 Task: Assign in the project AgileRelay the issue 'Develop a new tool for automated testing of web application functional correctness and performance under stress conditions' to the sprint 'Knowledge Transfer Sprint'. Assign in the project AgileRelay the issue 'Upgrade the error recovery and fault tolerance features of a web application to improve system stability and availability' to the sprint 'Knowledge Transfer Sprint'. Assign in the project AgileRelay the issue 'Create a new online platform for online cooking courses with advanced recipe sharing and cooking techniques features' to the sprint 'Knowledge Transfer Sprint'. Assign in the project AgileRelay the issue 'Implement a new cloud-based learning management system for a school or university with advanced course content management and student tracking features' to the sprint 'Knowledge Transfer Sprint'
Action: Mouse moved to (227, 56)
Screenshot: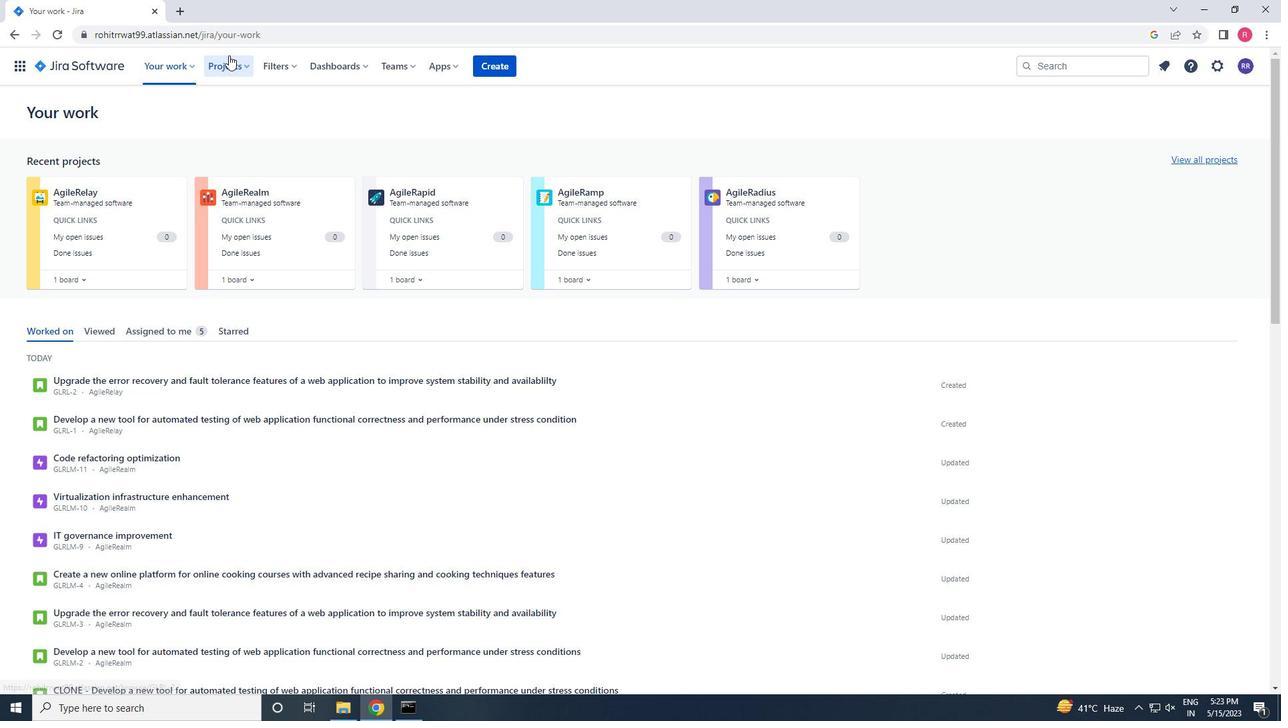 
Action: Mouse pressed left at (227, 56)
Screenshot: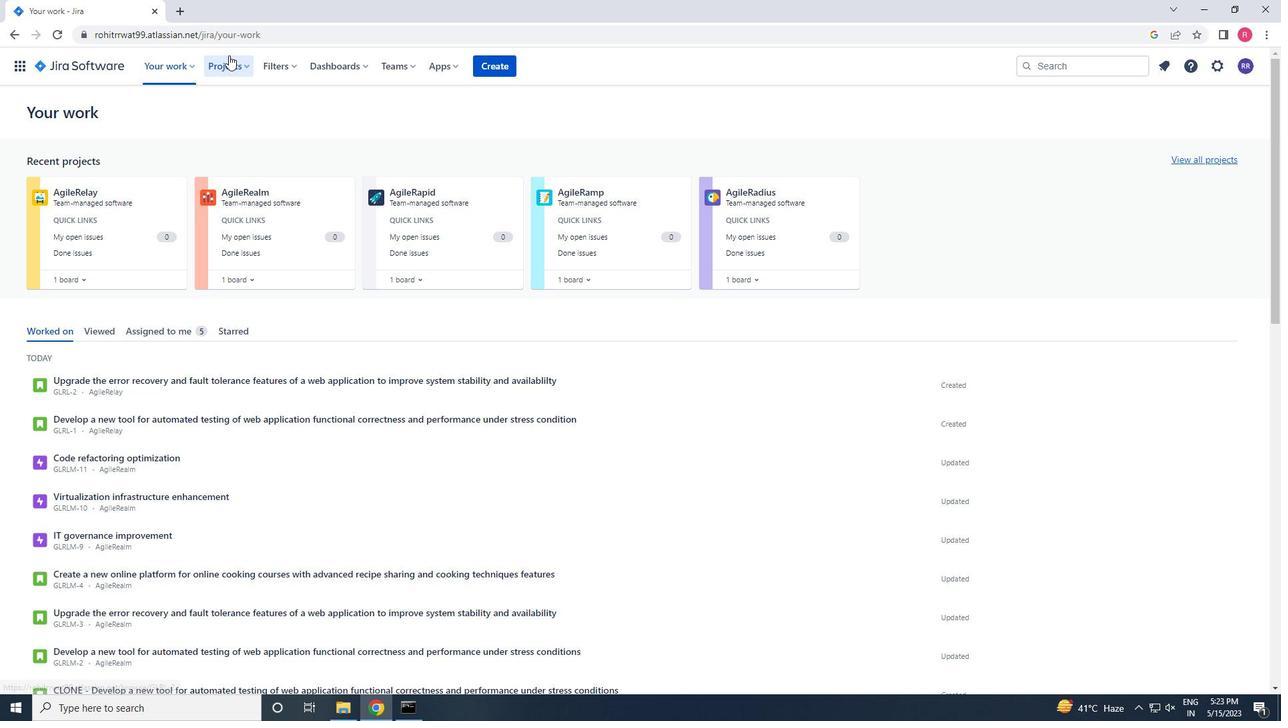 
Action: Mouse moved to (251, 122)
Screenshot: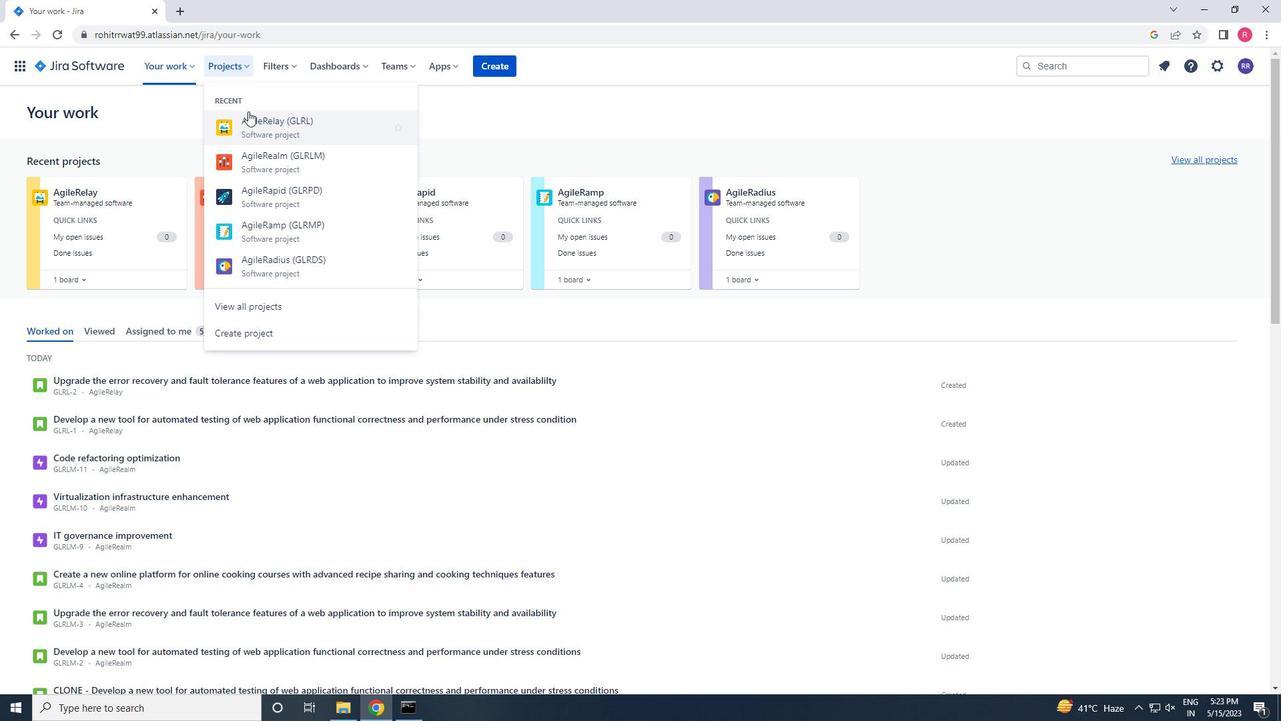 
Action: Mouse pressed left at (251, 122)
Screenshot: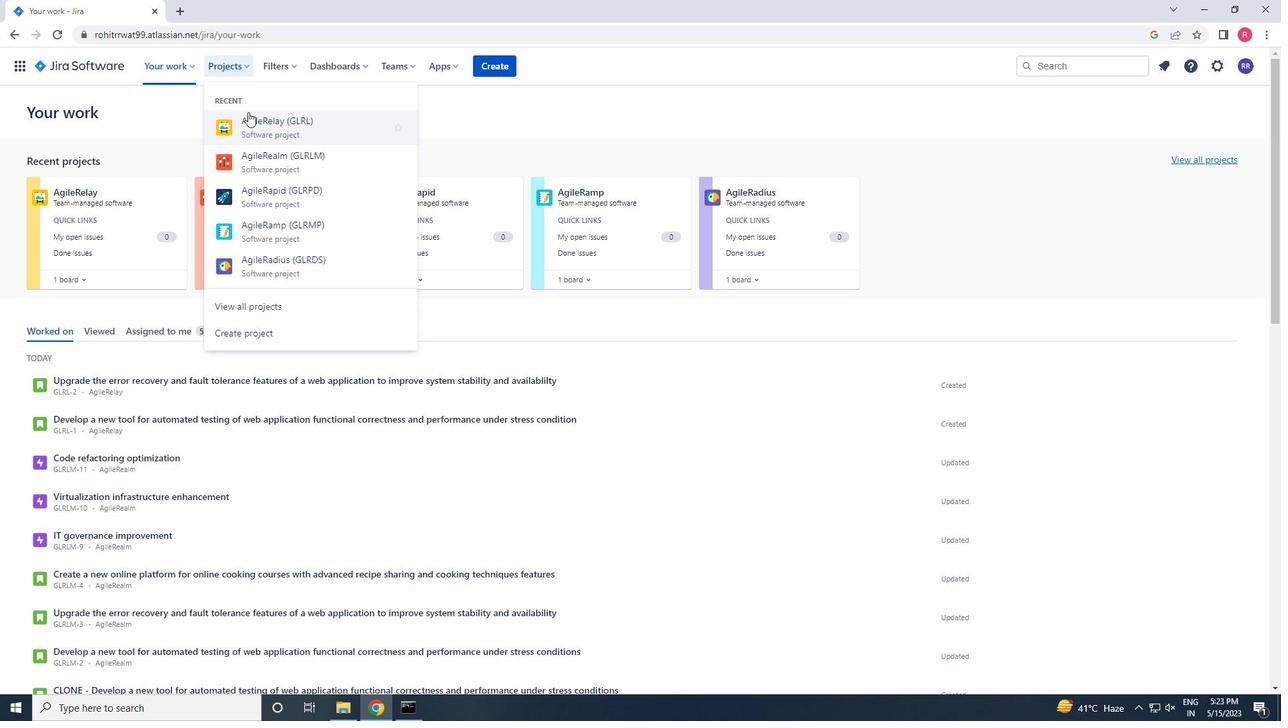 
Action: Mouse moved to (62, 200)
Screenshot: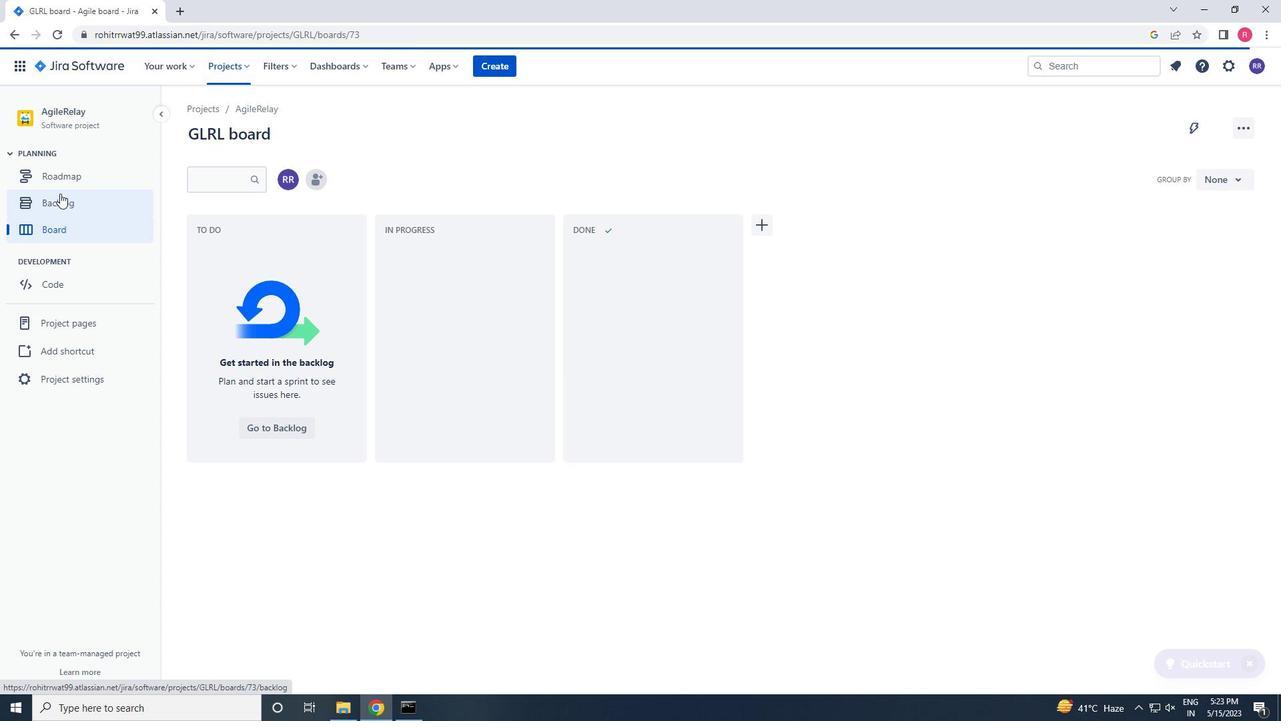 
Action: Mouse pressed left at (62, 200)
Screenshot: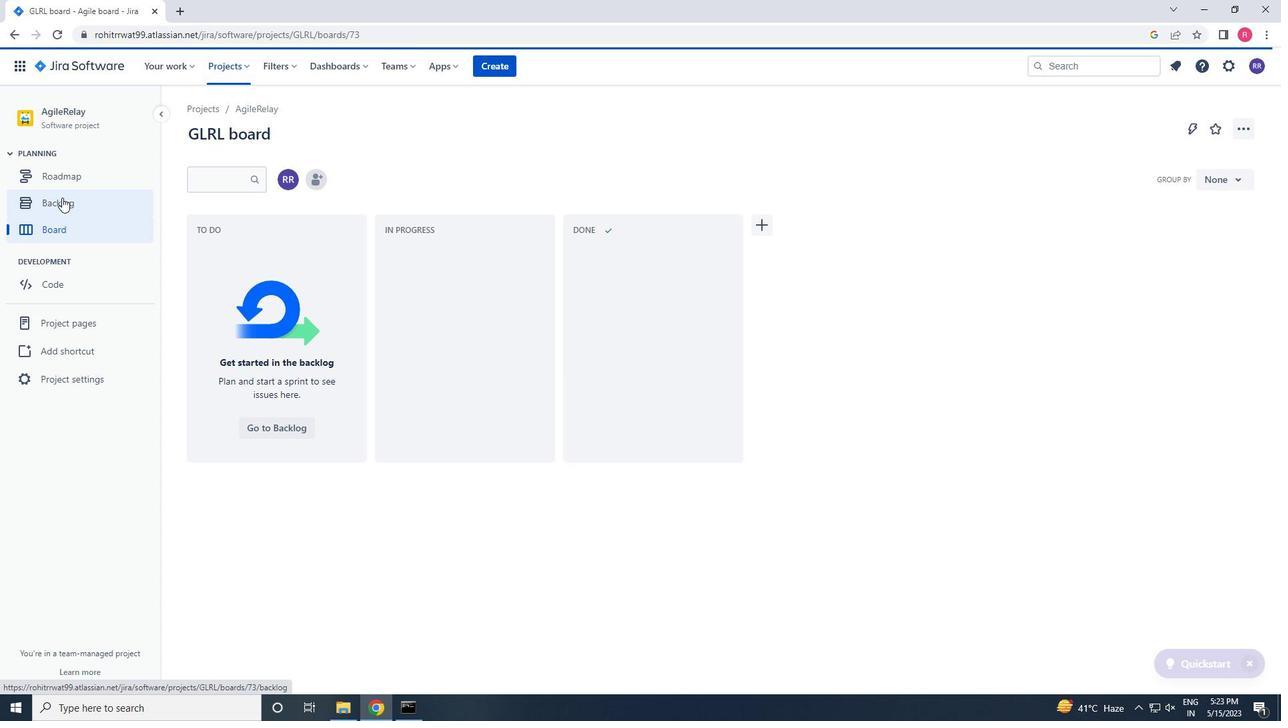 
Action: Mouse moved to (755, 410)
Screenshot: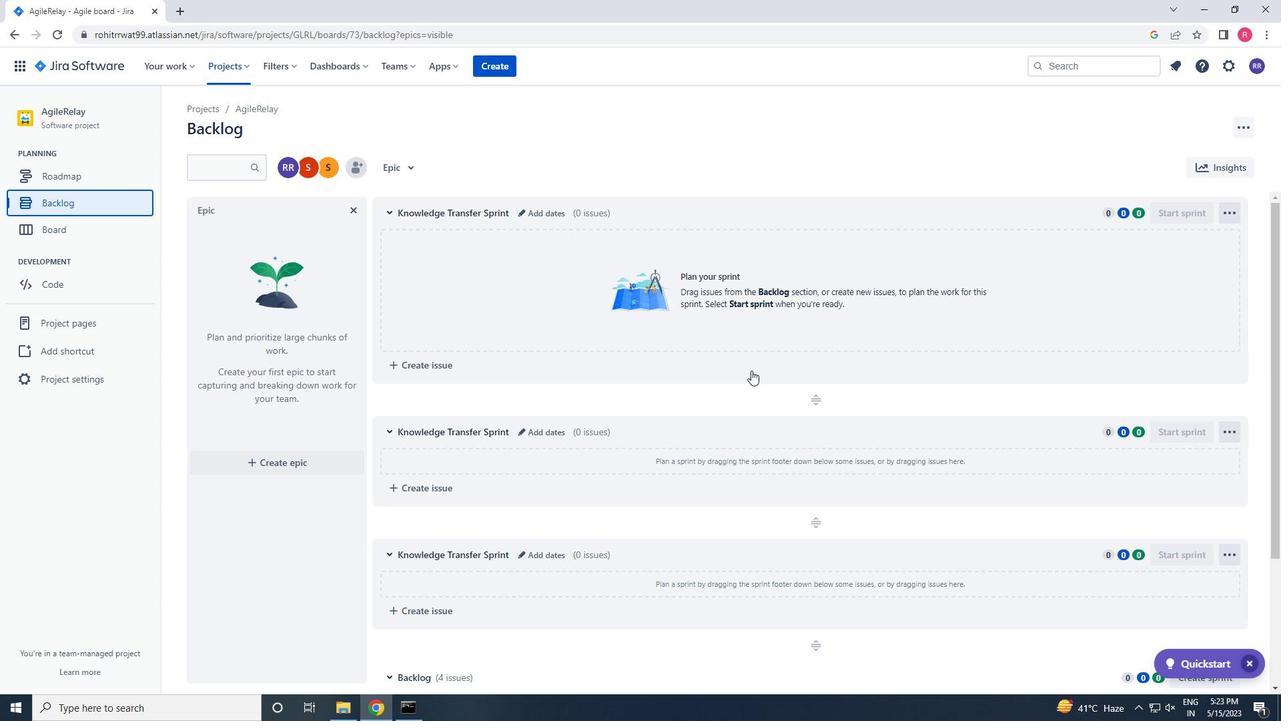 
Action: Mouse scrolled (755, 409) with delta (0, 0)
Screenshot: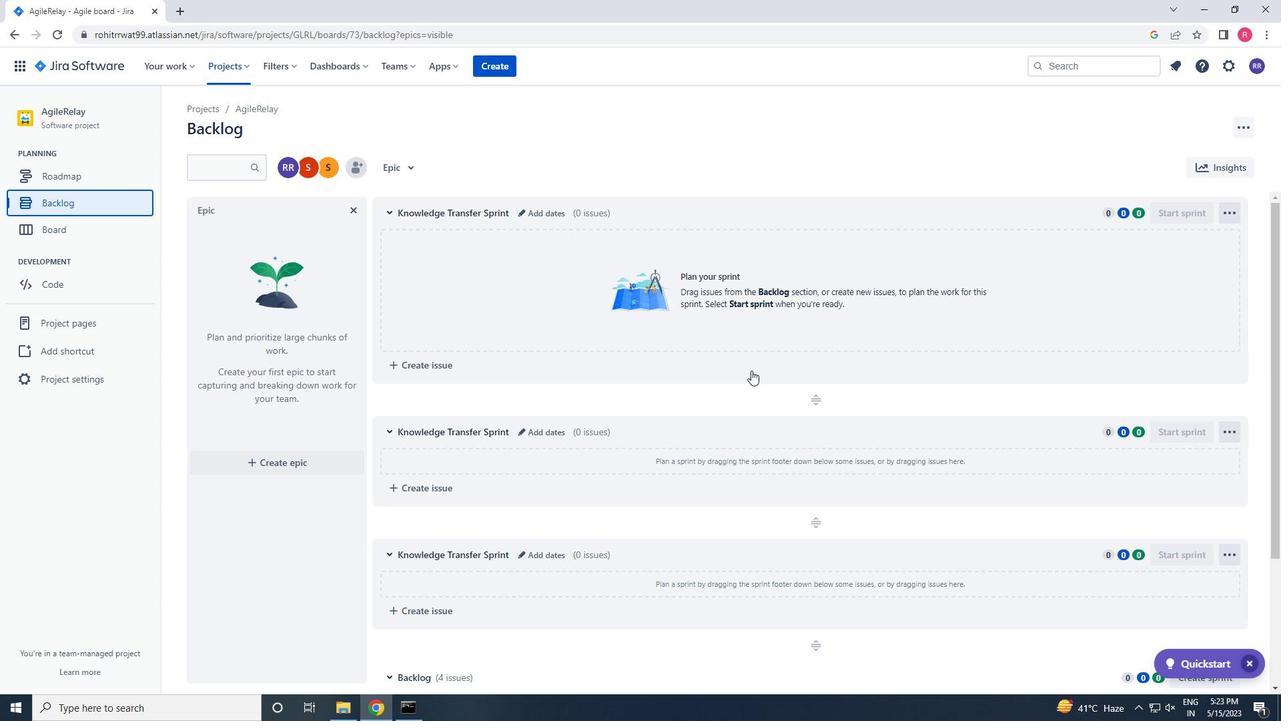 
Action: Mouse moved to (758, 416)
Screenshot: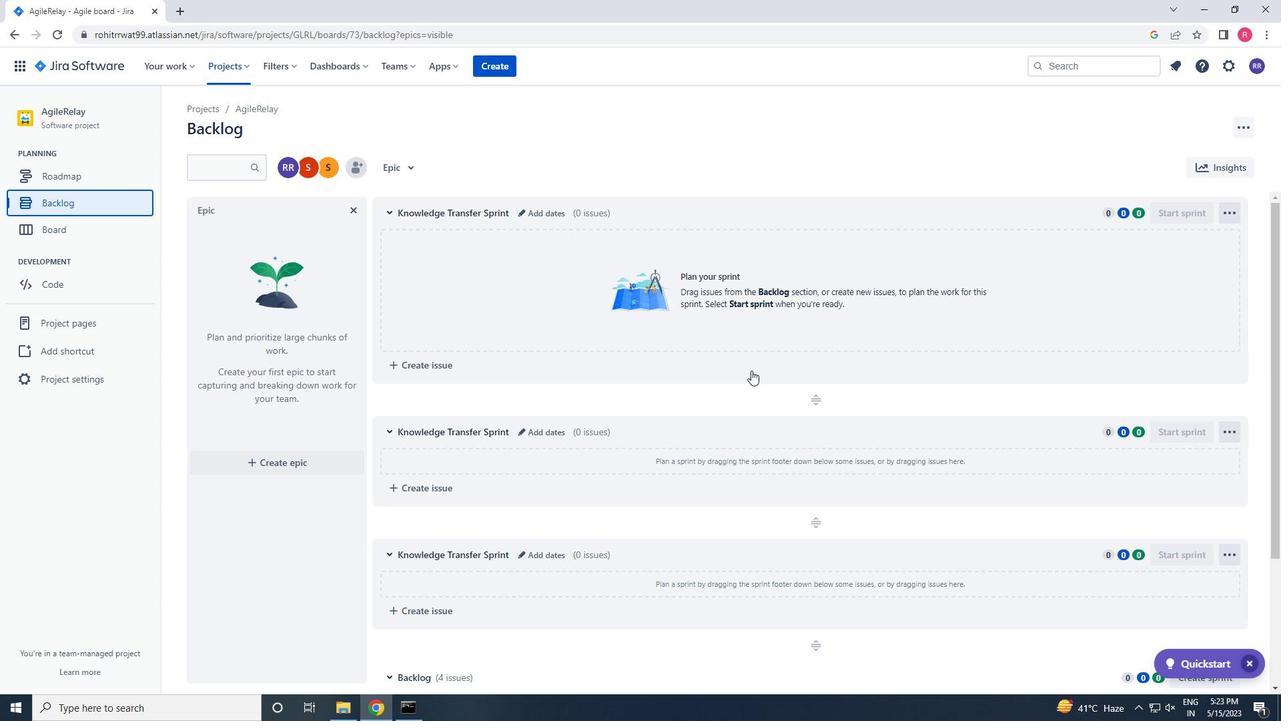 
Action: Mouse scrolled (758, 415) with delta (0, 0)
Screenshot: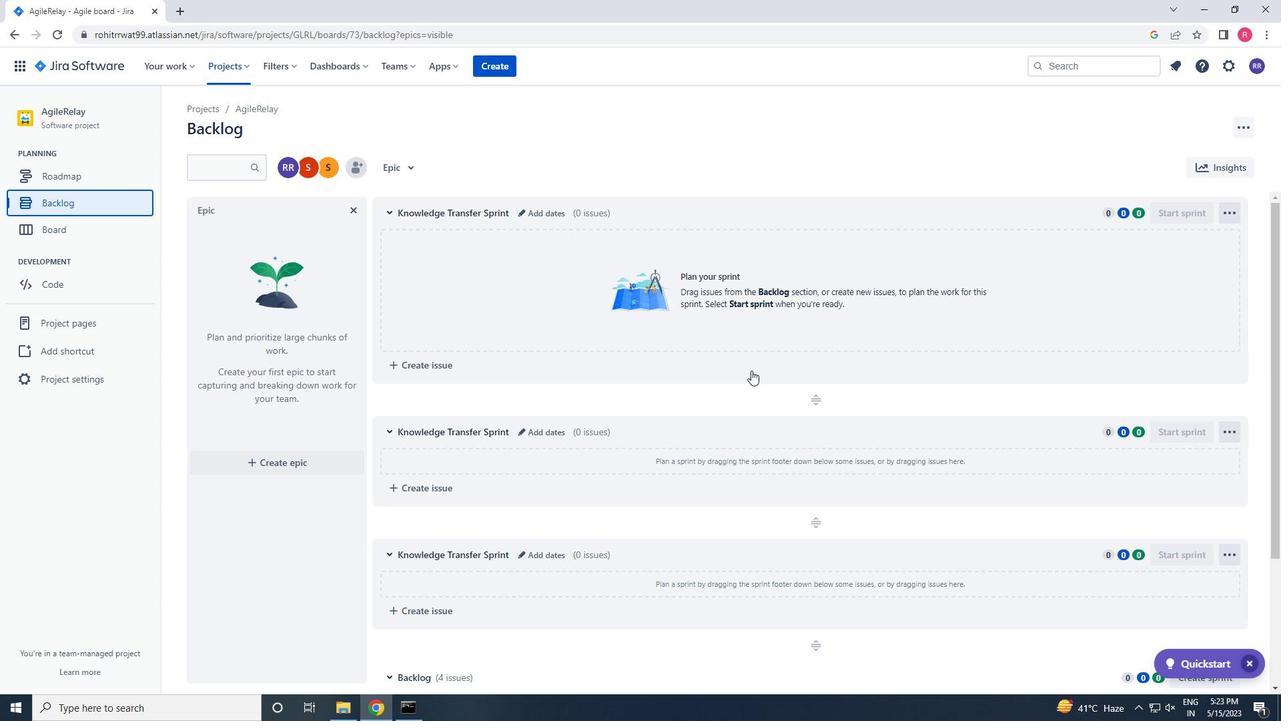 
Action: Mouse moved to (759, 417)
Screenshot: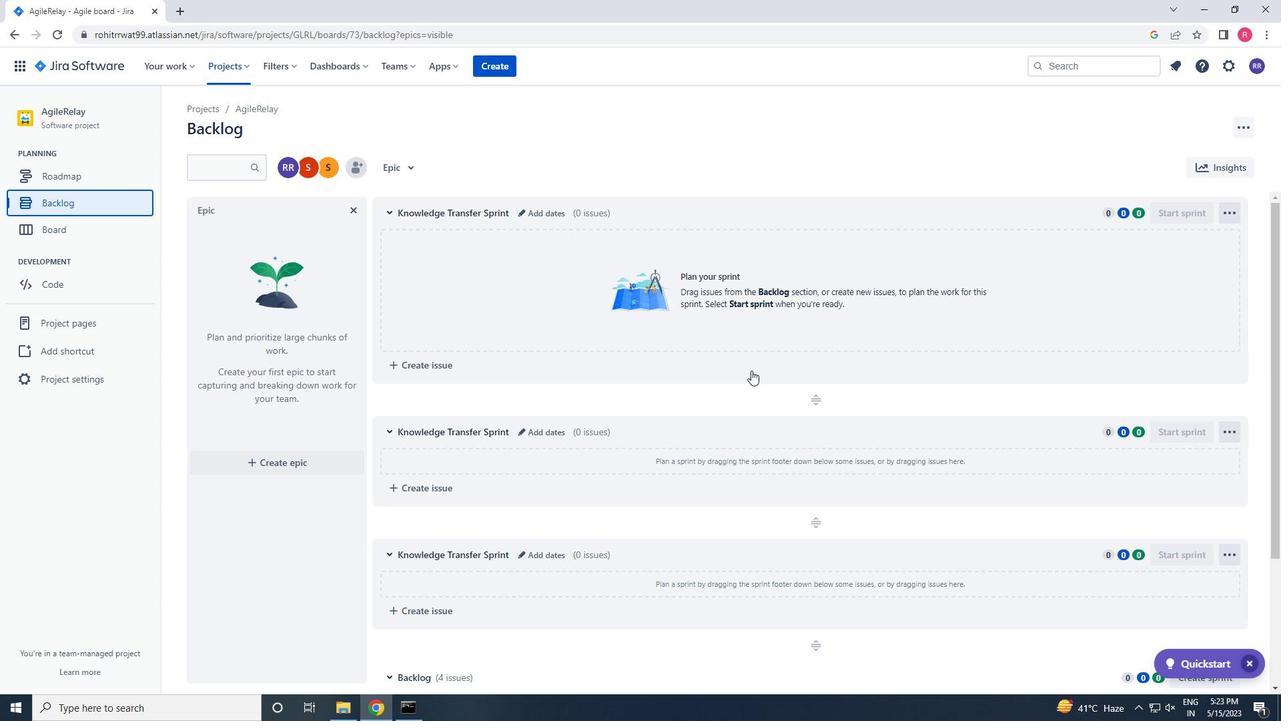 
Action: Mouse scrolled (759, 417) with delta (0, 0)
Screenshot: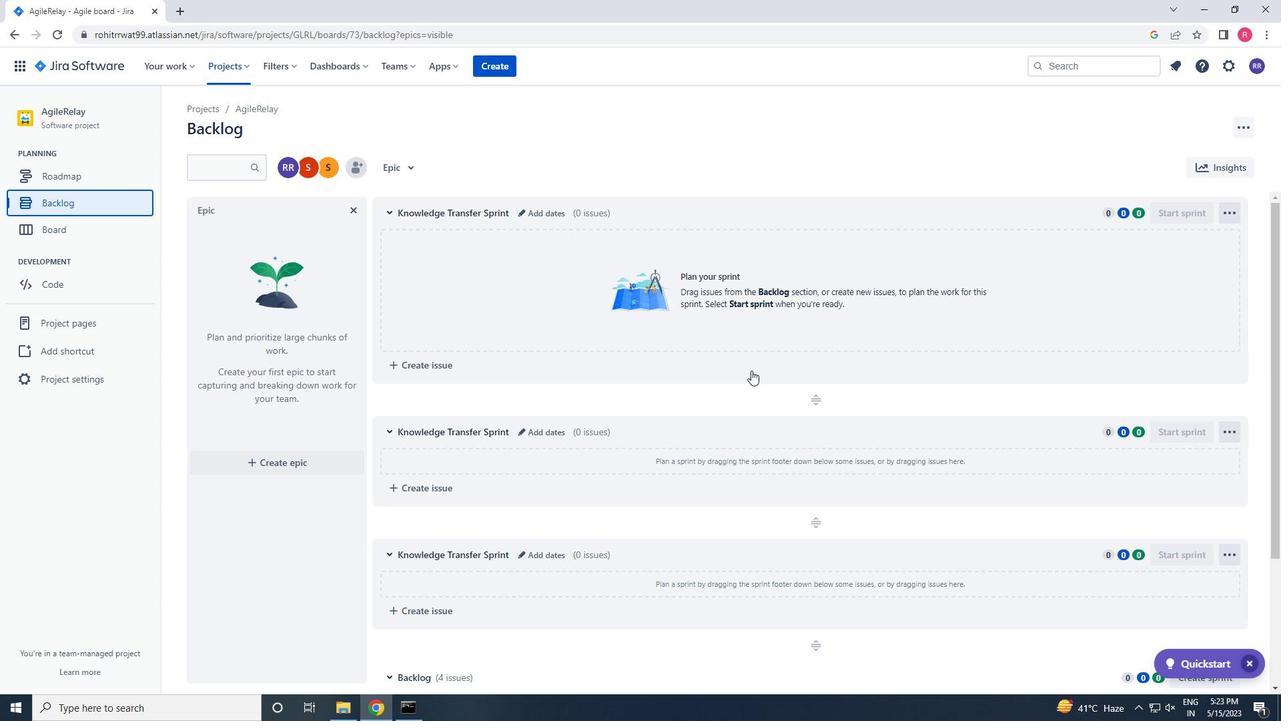 
Action: Mouse moved to (759, 417)
Screenshot: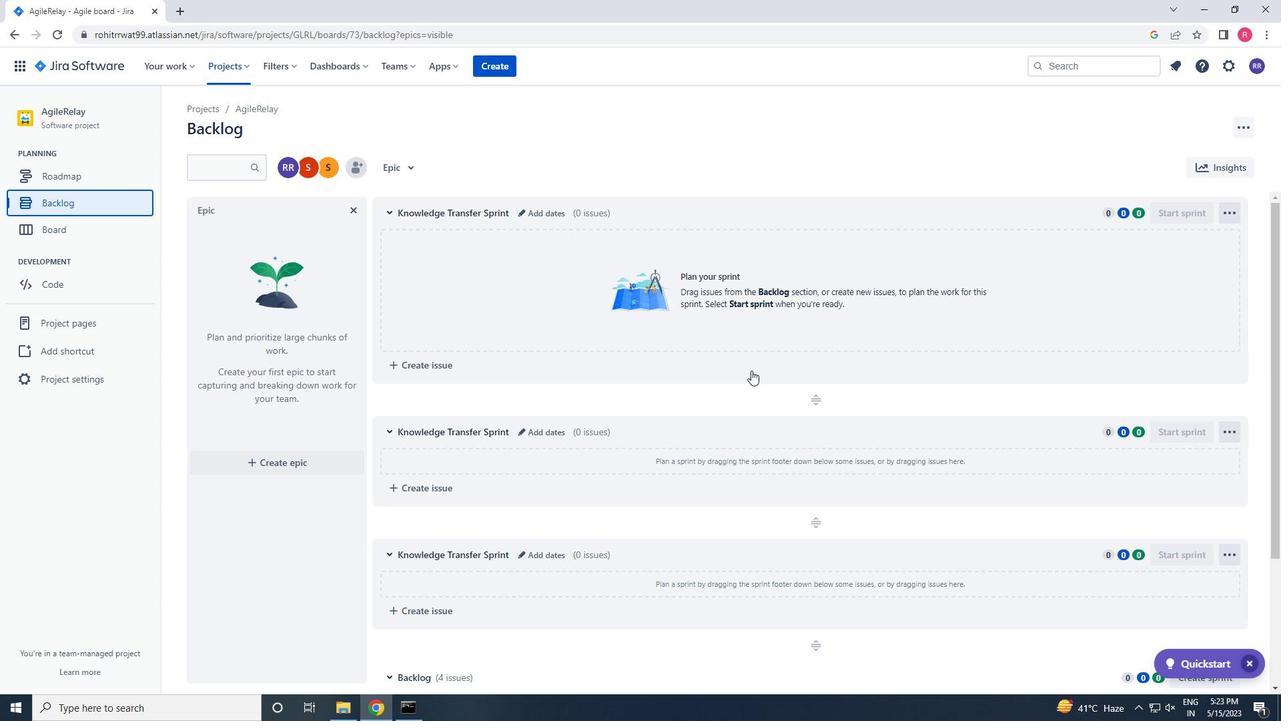 
Action: Mouse scrolled (759, 417) with delta (0, 0)
Screenshot: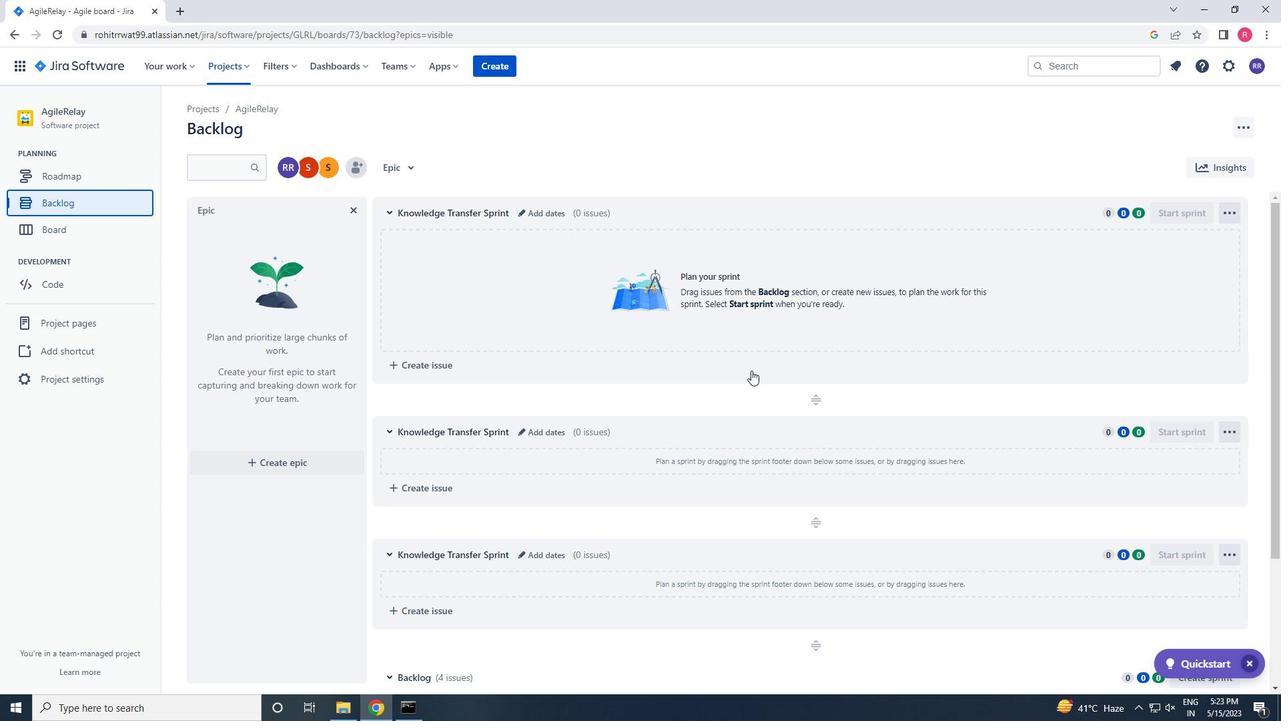 
Action: Mouse moved to (761, 419)
Screenshot: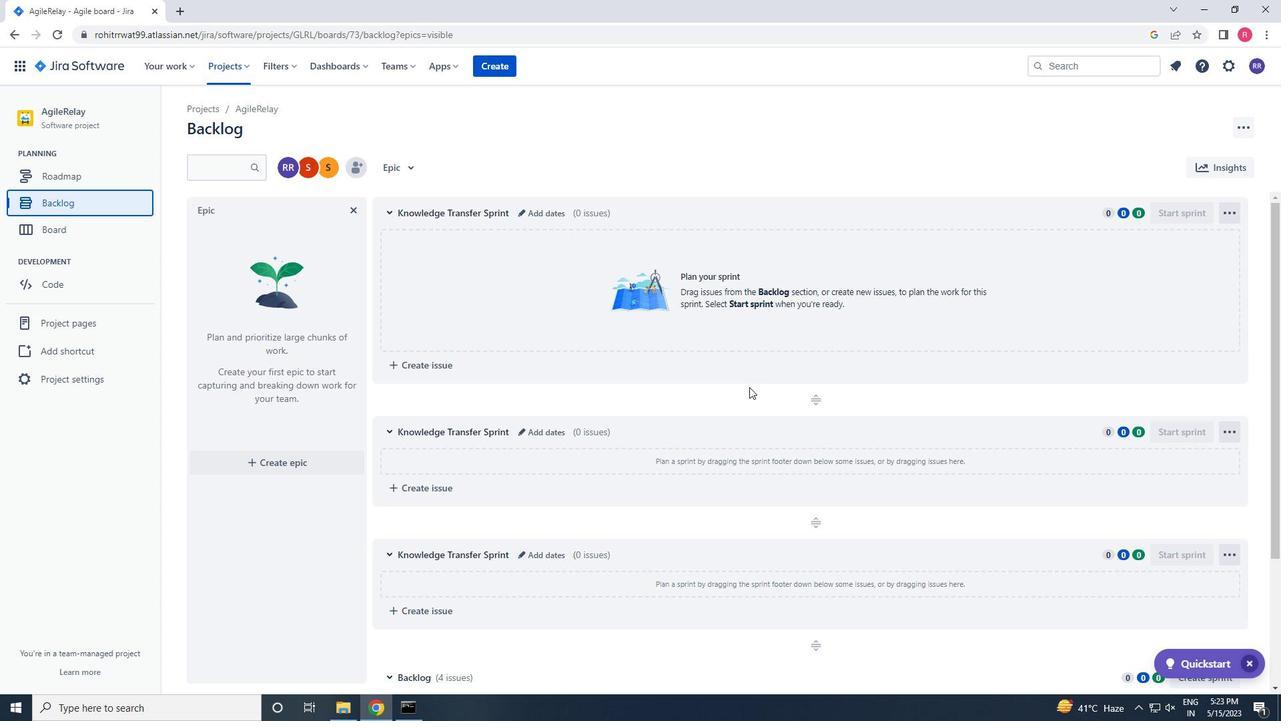 
Action: Mouse scrolled (761, 418) with delta (0, 0)
Screenshot: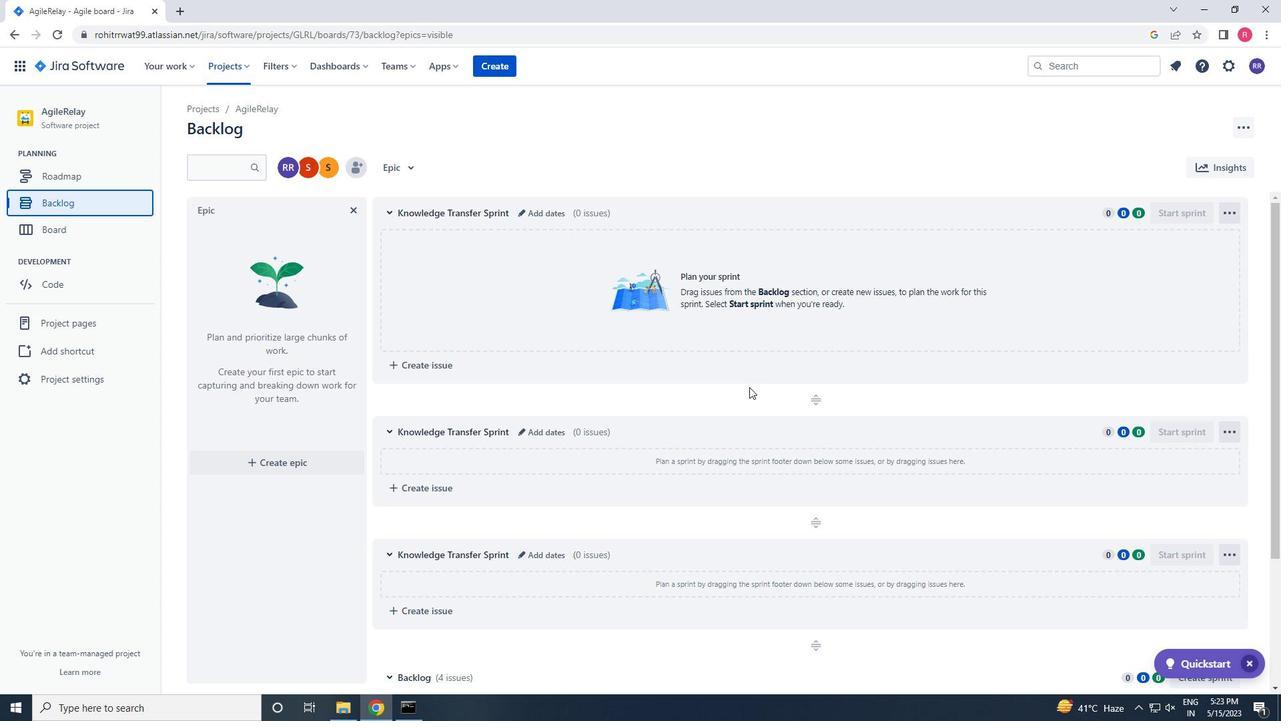
Action: Mouse moved to (767, 419)
Screenshot: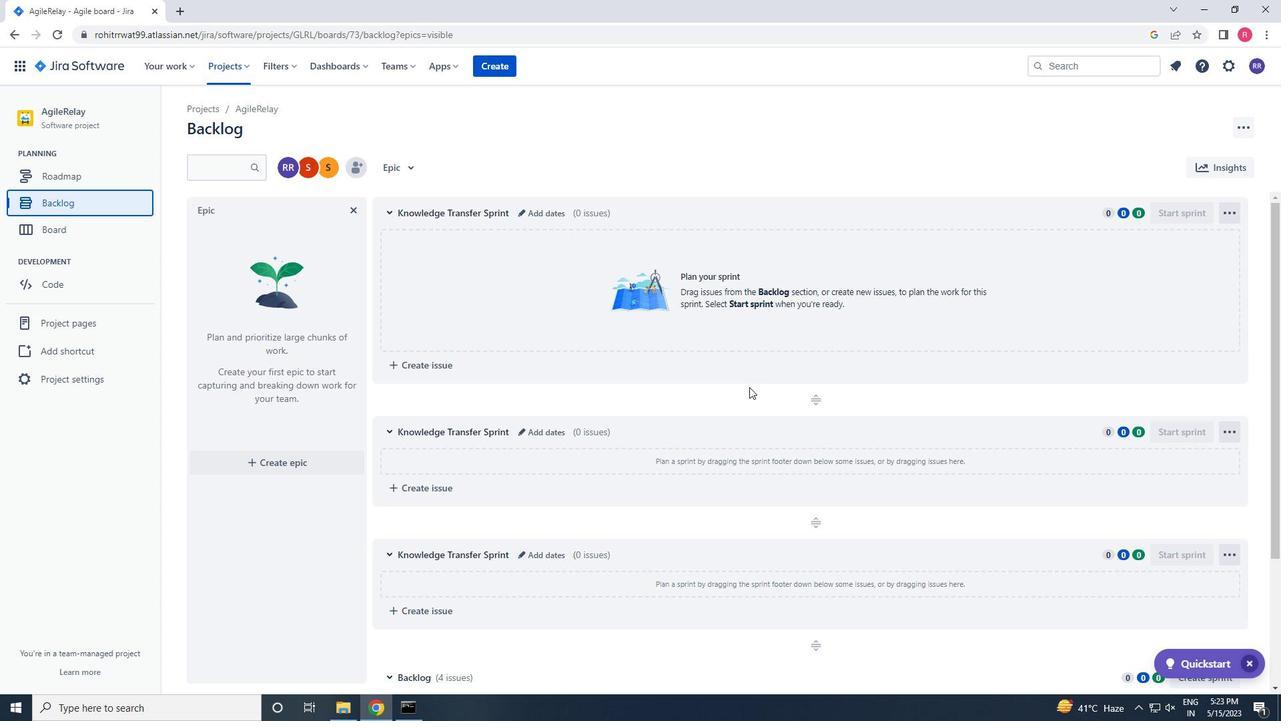 
Action: Mouse scrolled (767, 418) with delta (0, 0)
Screenshot: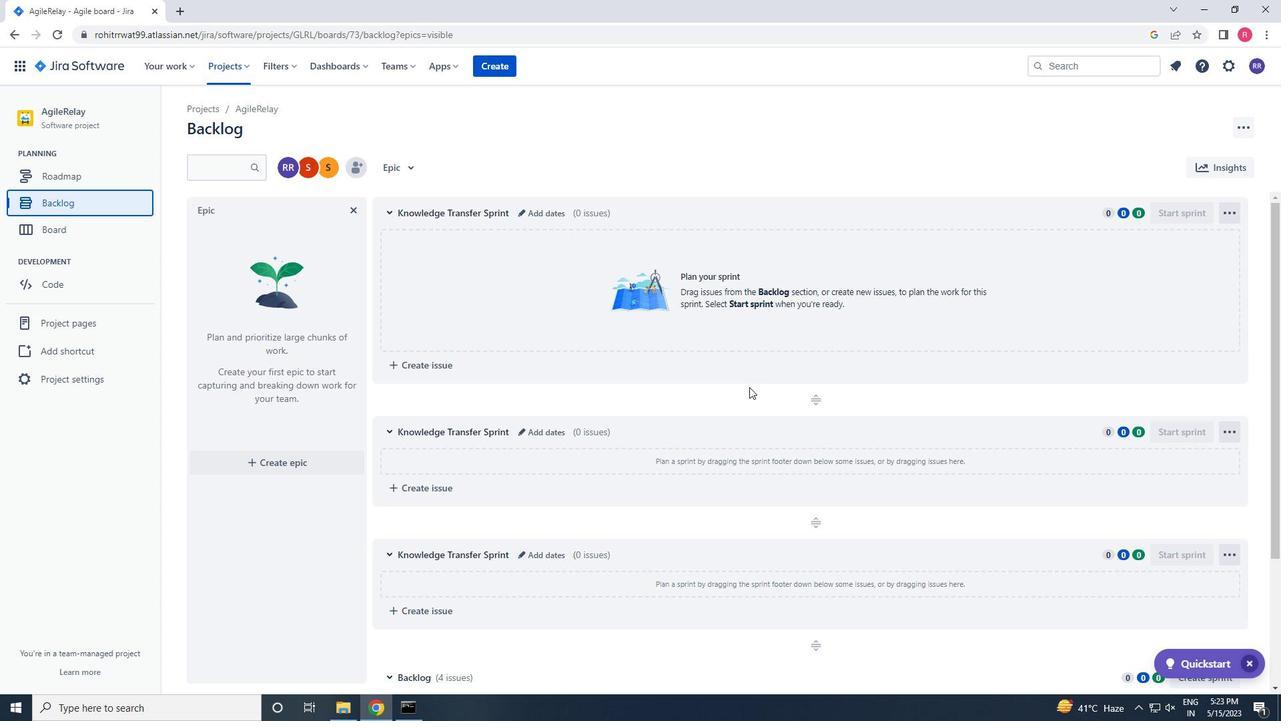 
Action: Mouse moved to (778, 421)
Screenshot: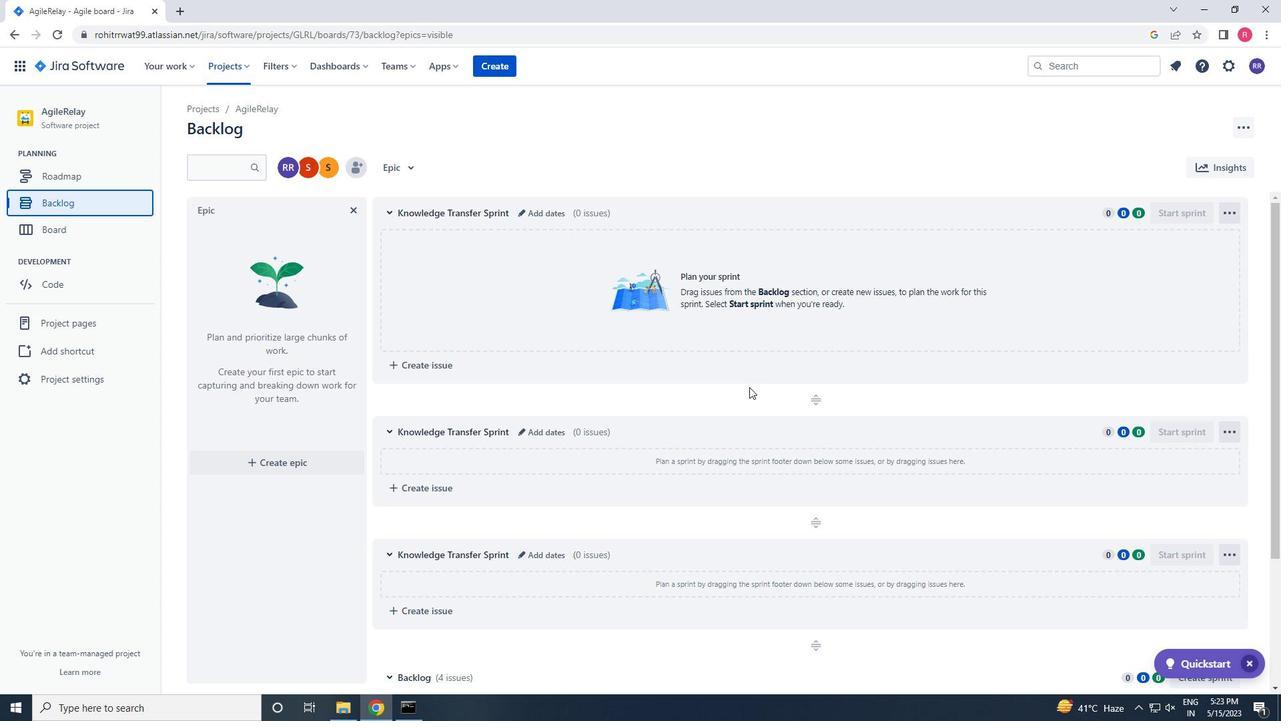 
Action: Mouse scrolled (778, 420) with delta (0, 0)
Screenshot: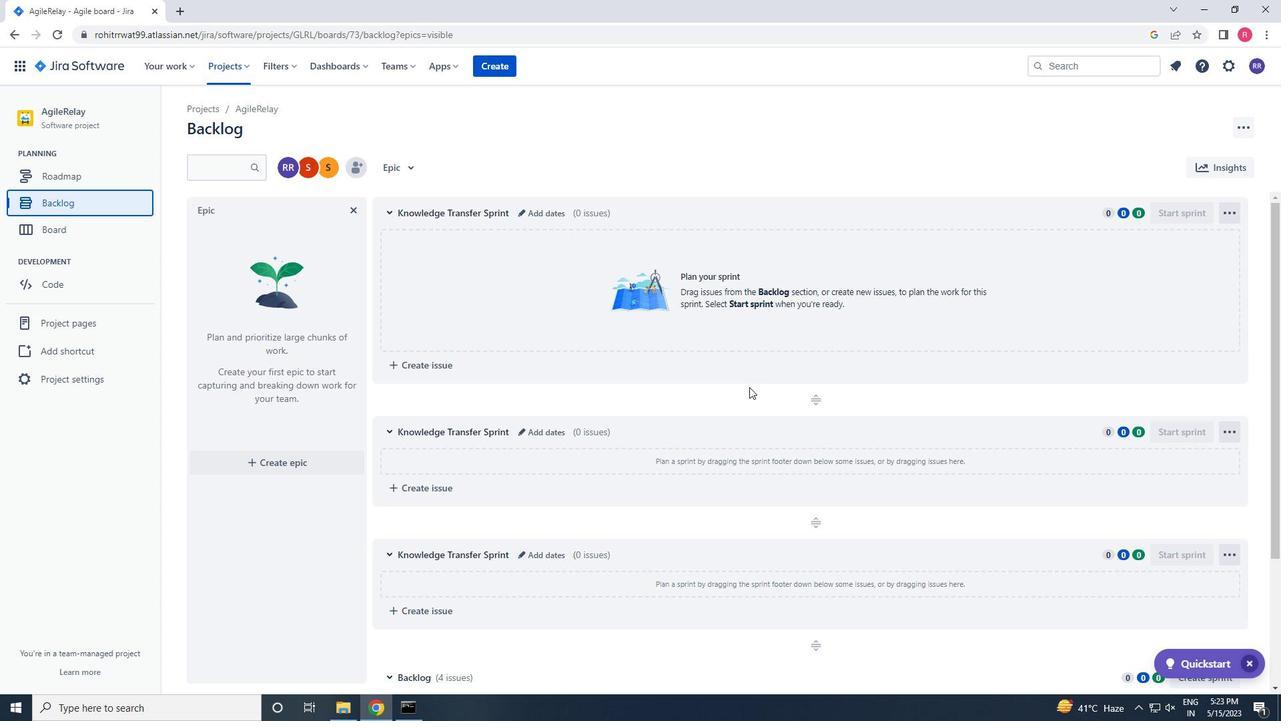 
Action: Mouse moved to (1229, 539)
Screenshot: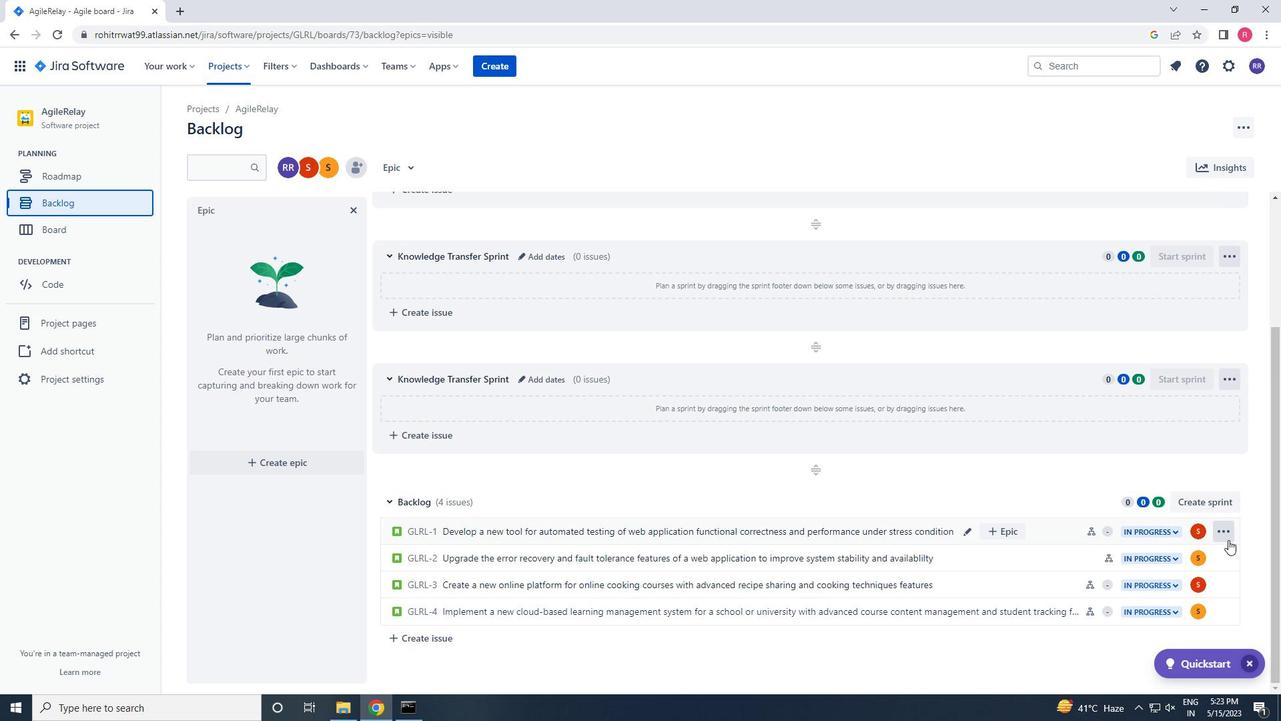 
Action: Mouse pressed left at (1229, 539)
Screenshot: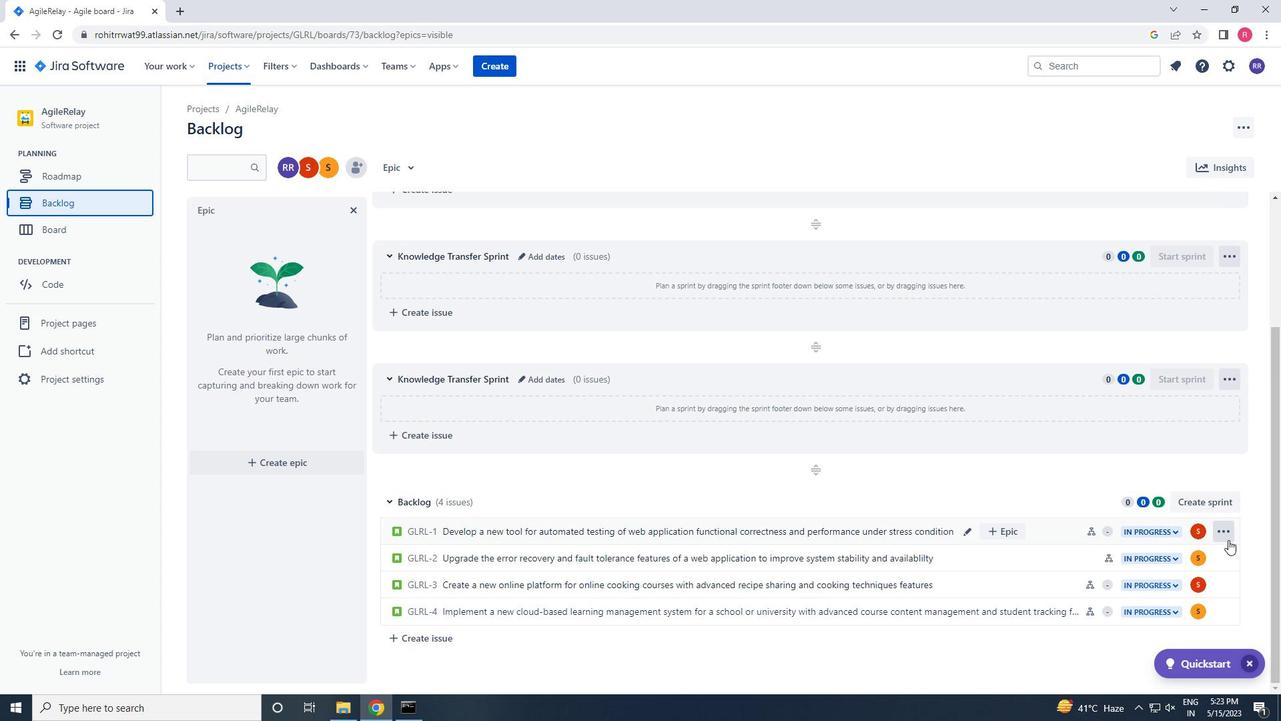 
Action: Mouse moved to (1197, 413)
Screenshot: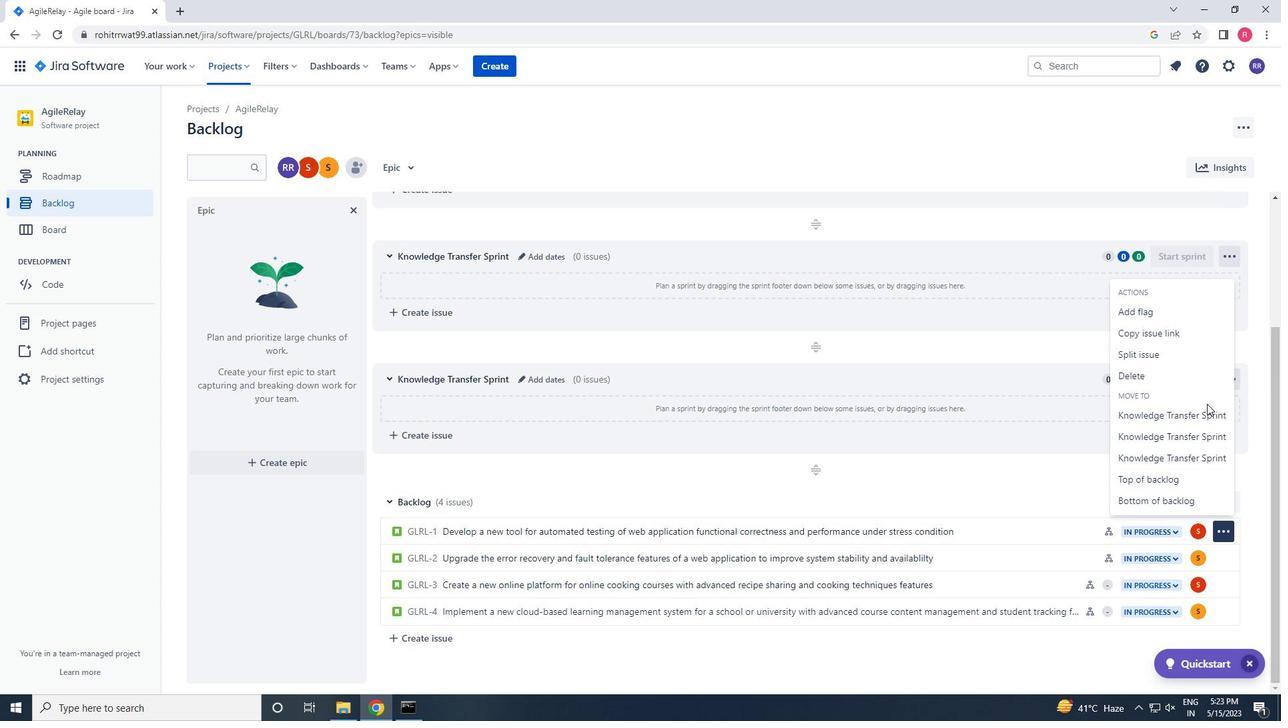 
Action: Mouse pressed left at (1197, 413)
Screenshot: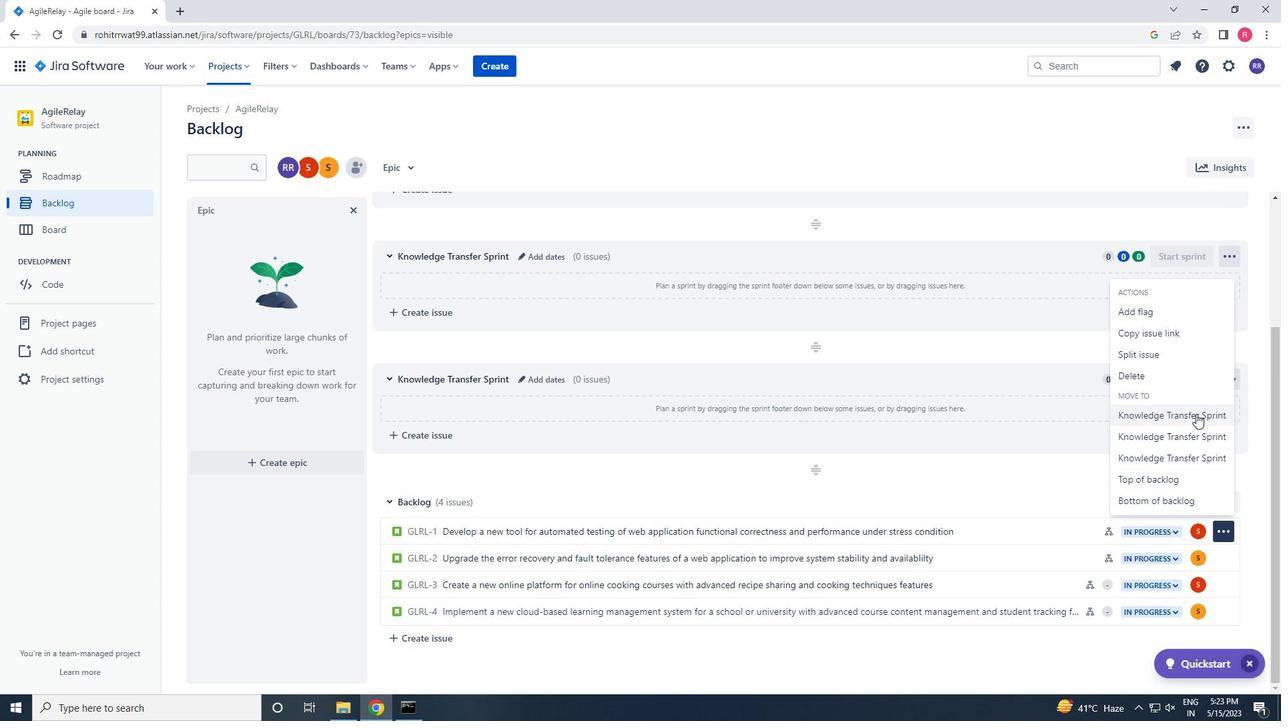 
Action: Mouse moved to (1219, 555)
Screenshot: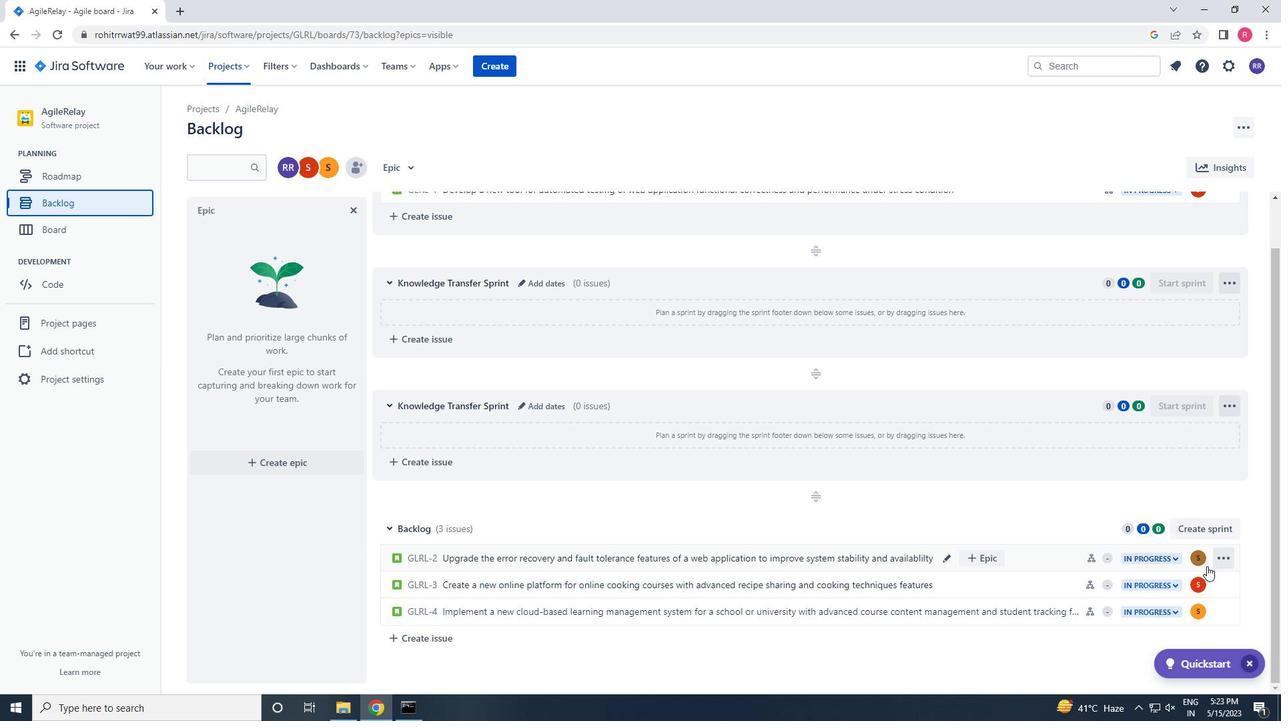 
Action: Mouse pressed left at (1219, 555)
Screenshot: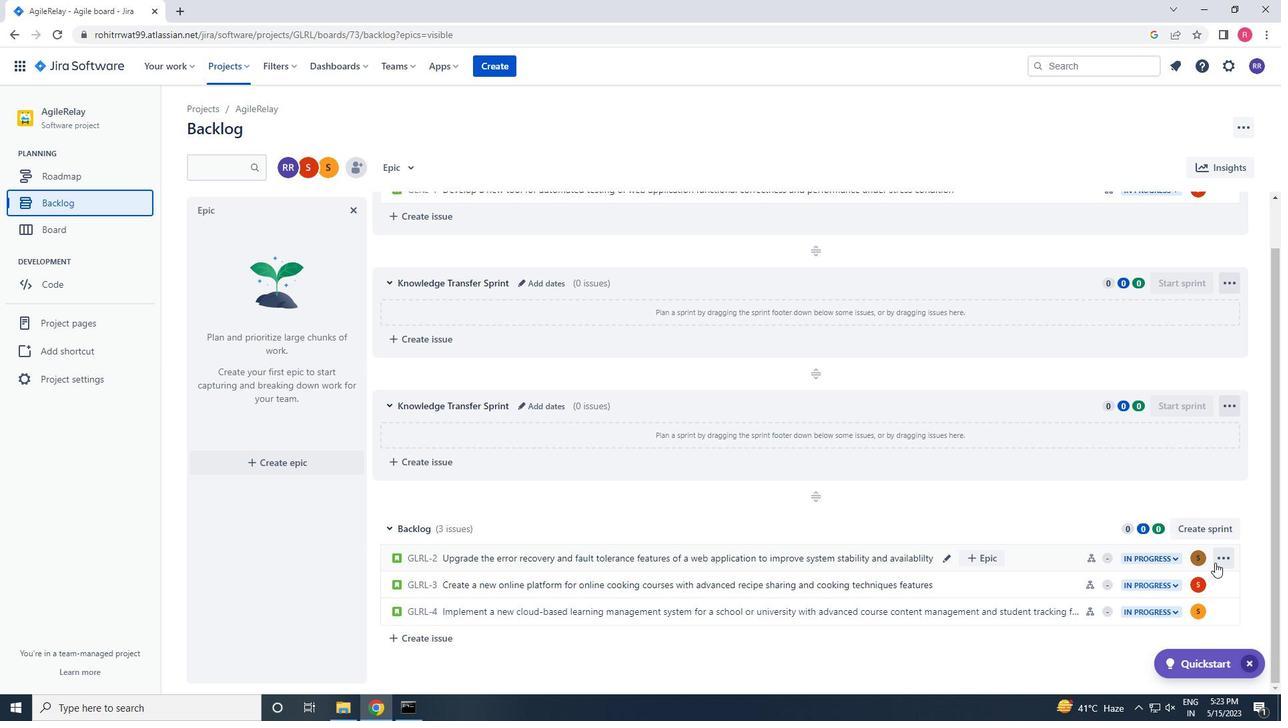 
Action: Mouse moved to (1161, 466)
Screenshot: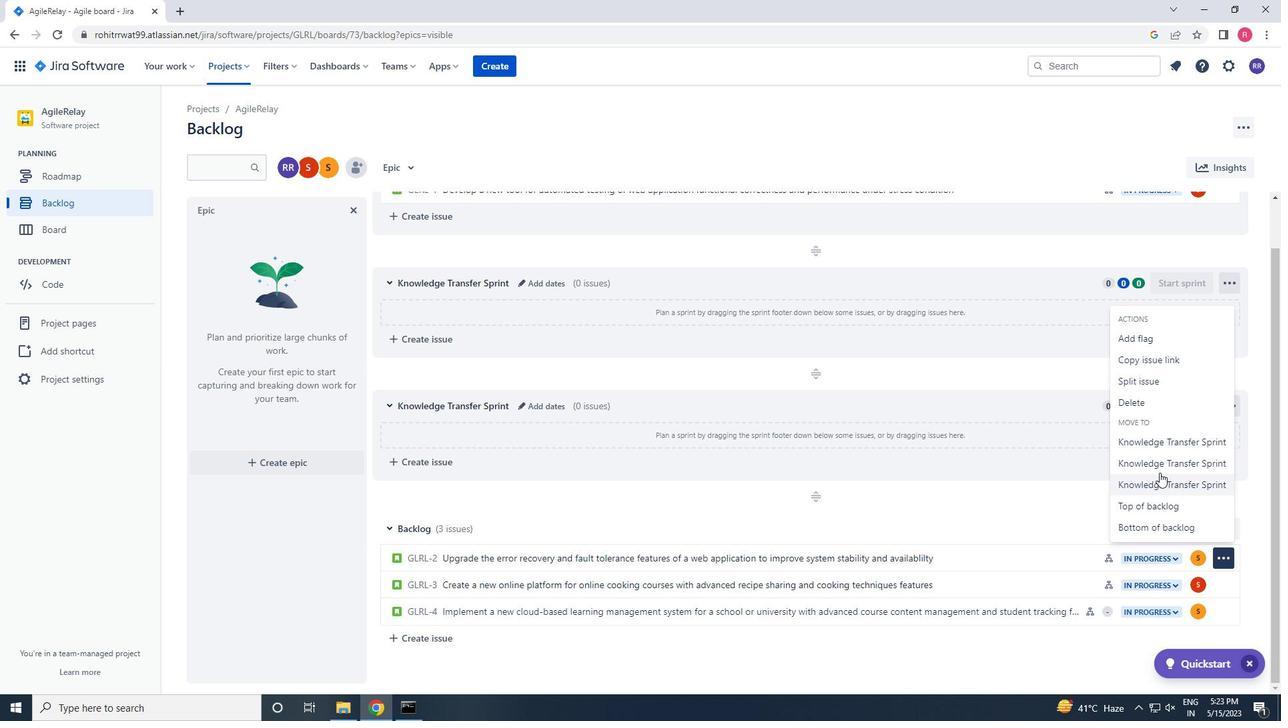 
Action: Mouse pressed left at (1161, 466)
Screenshot: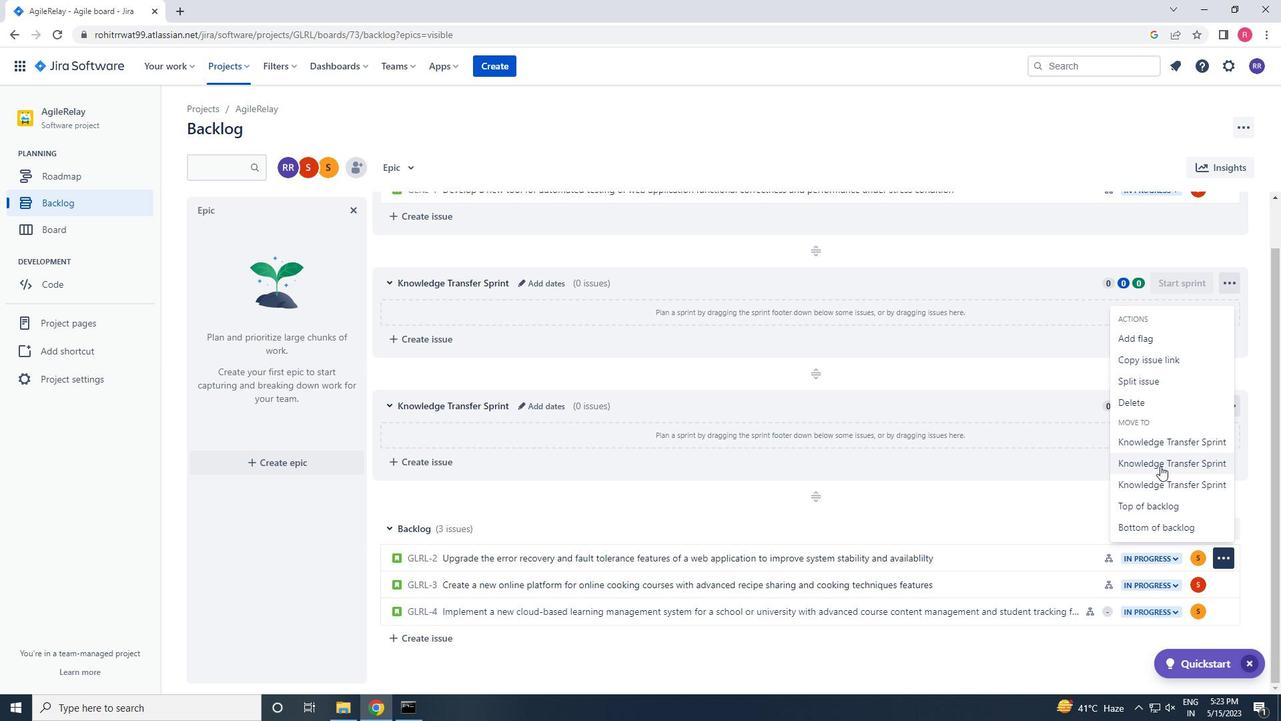 
Action: Mouse moved to (1222, 588)
Screenshot: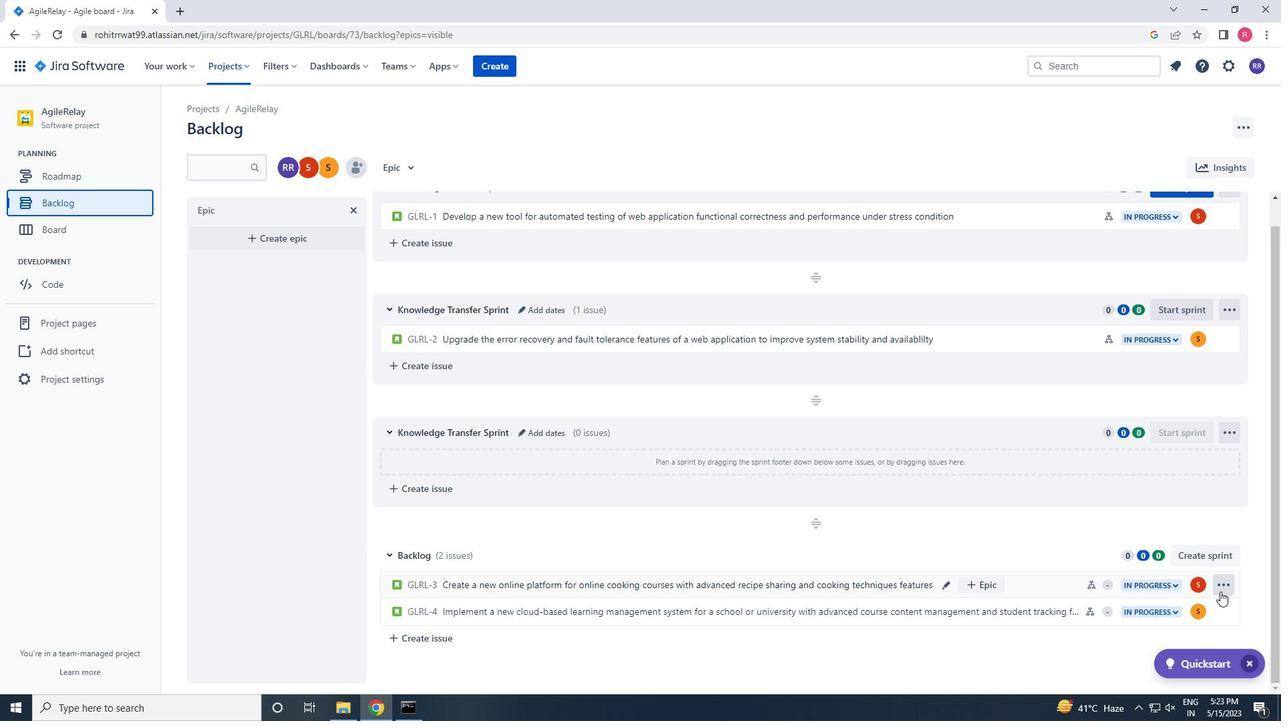 
Action: Mouse pressed left at (1222, 588)
Screenshot: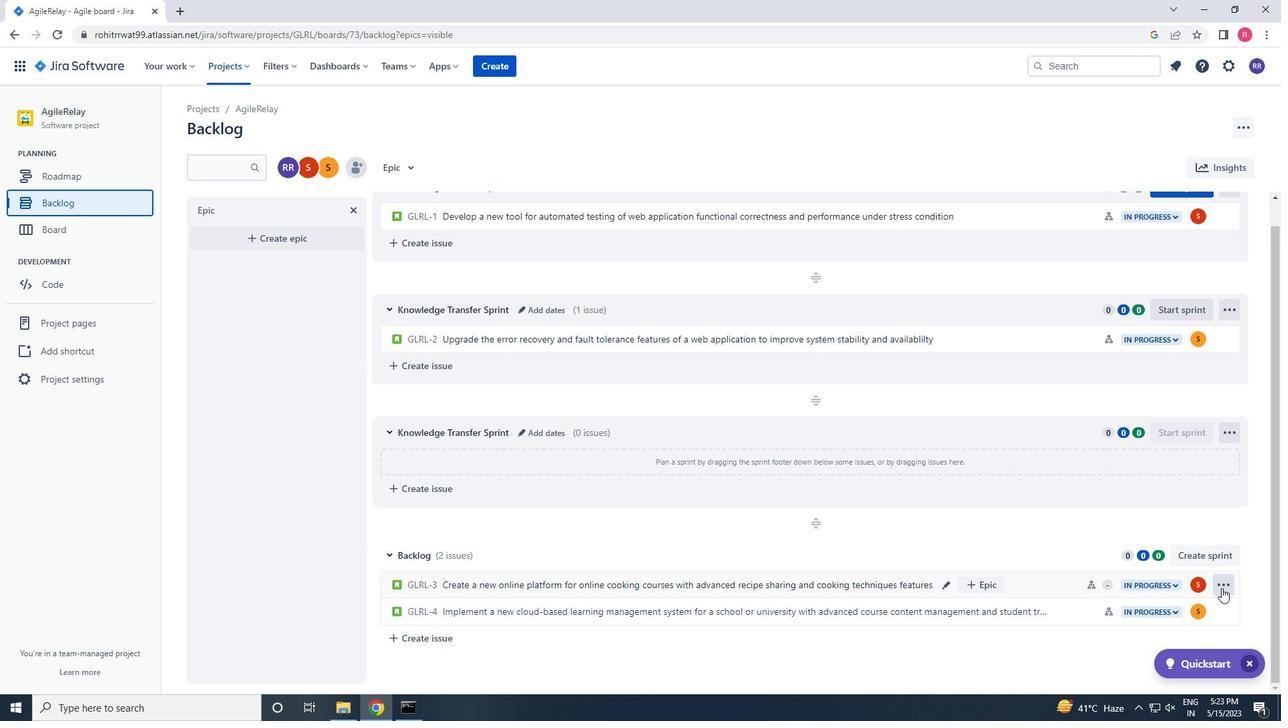 
Action: Mouse moved to (1183, 515)
Screenshot: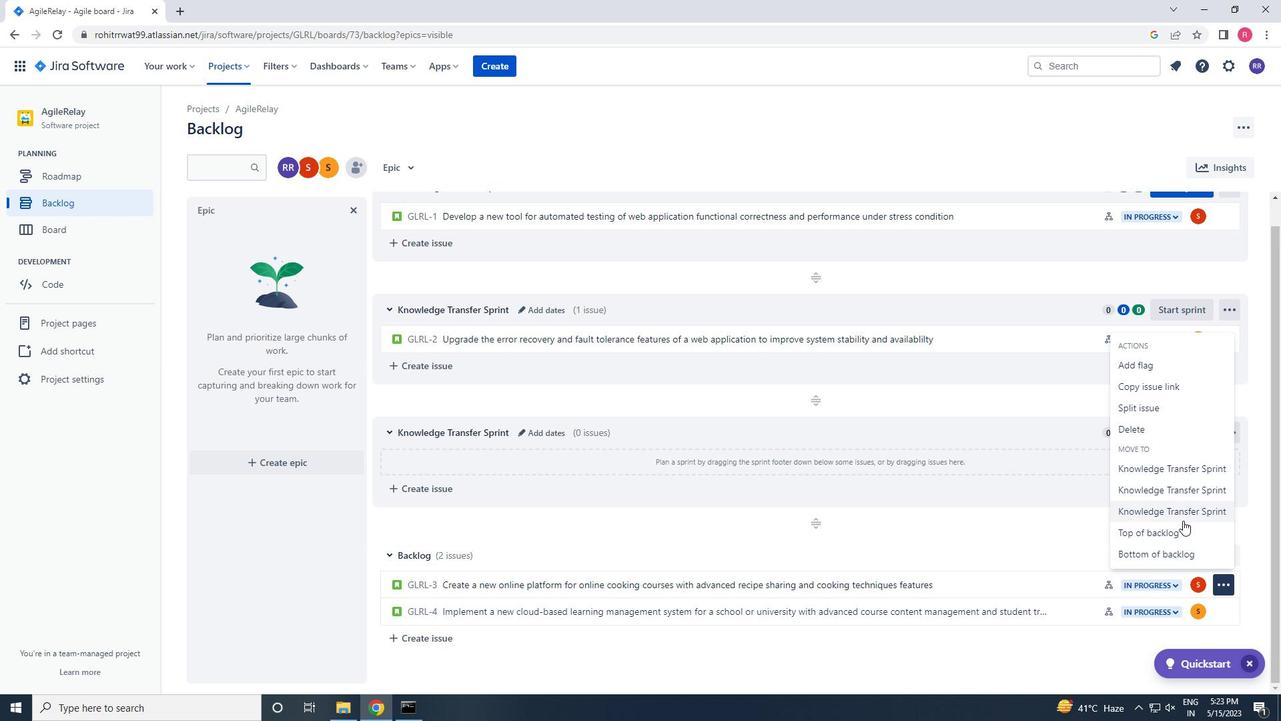 
Action: Mouse pressed left at (1183, 515)
Screenshot: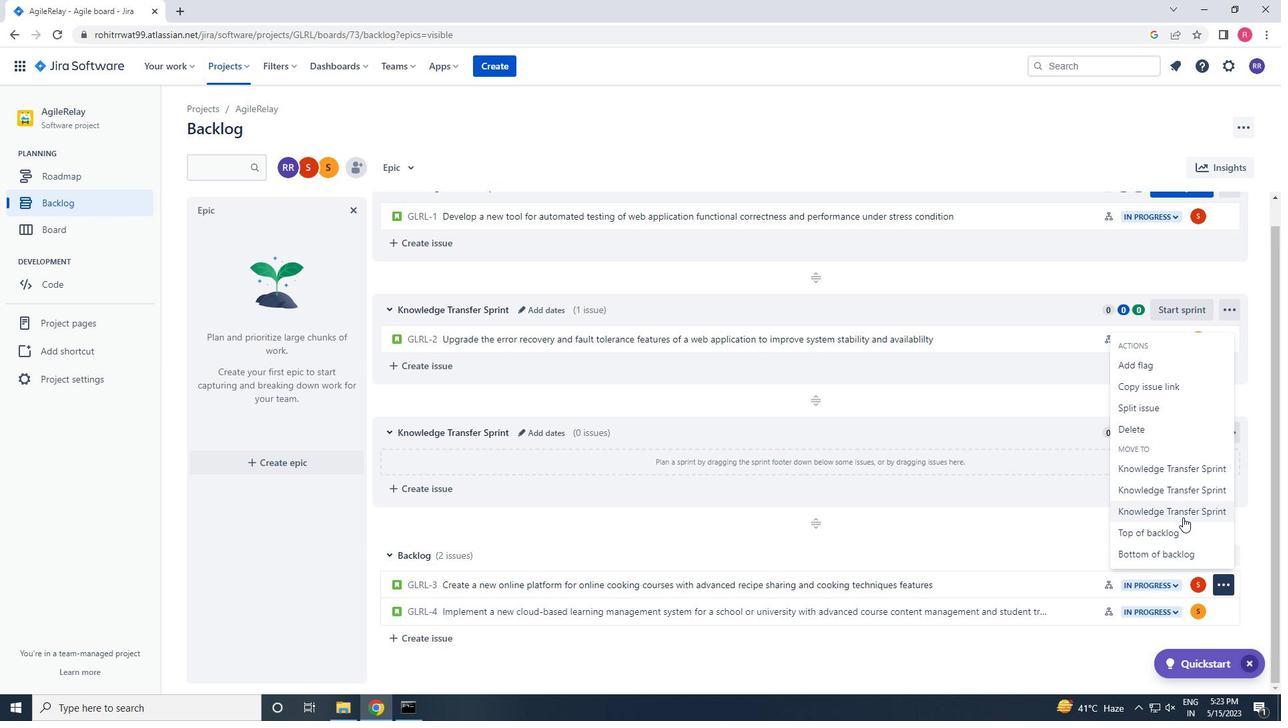 
Action: Mouse moved to (1221, 612)
Screenshot: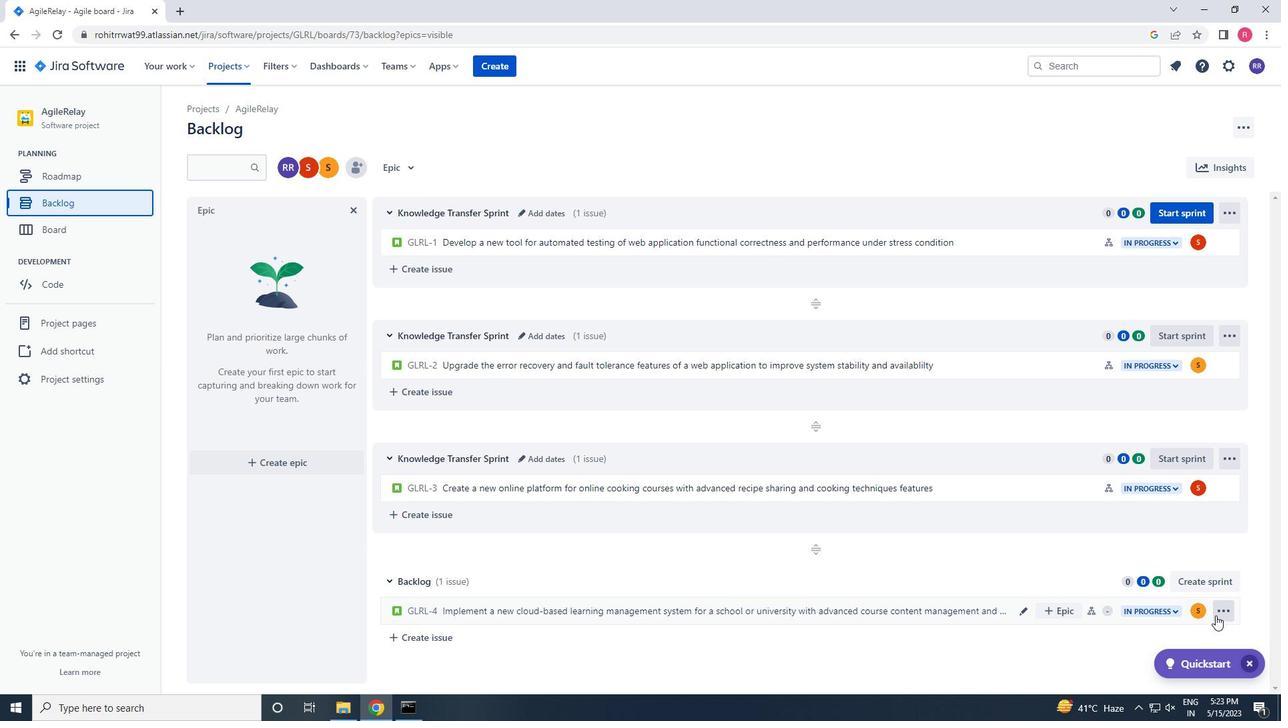 
Action: Mouse pressed left at (1221, 612)
Screenshot: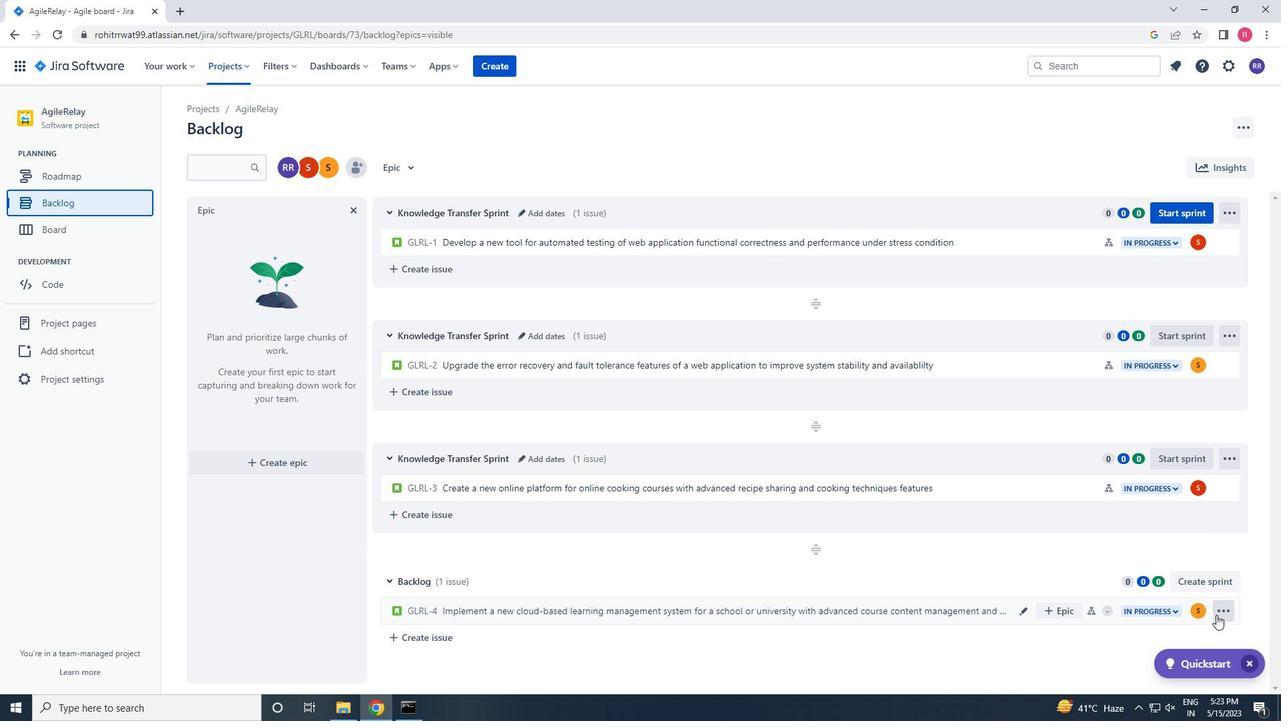 
Action: Mouse moved to (1186, 540)
Screenshot: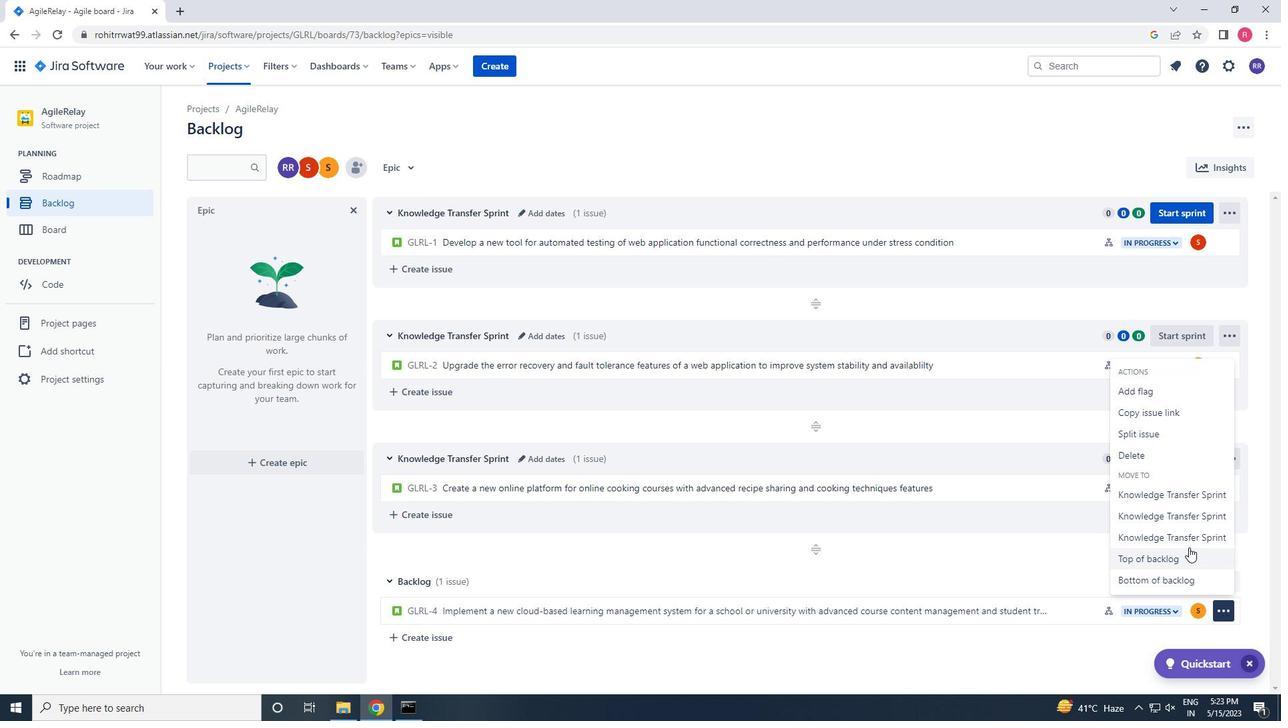 
Action: Mouse pressed left at (1186, 540)
Screenshot: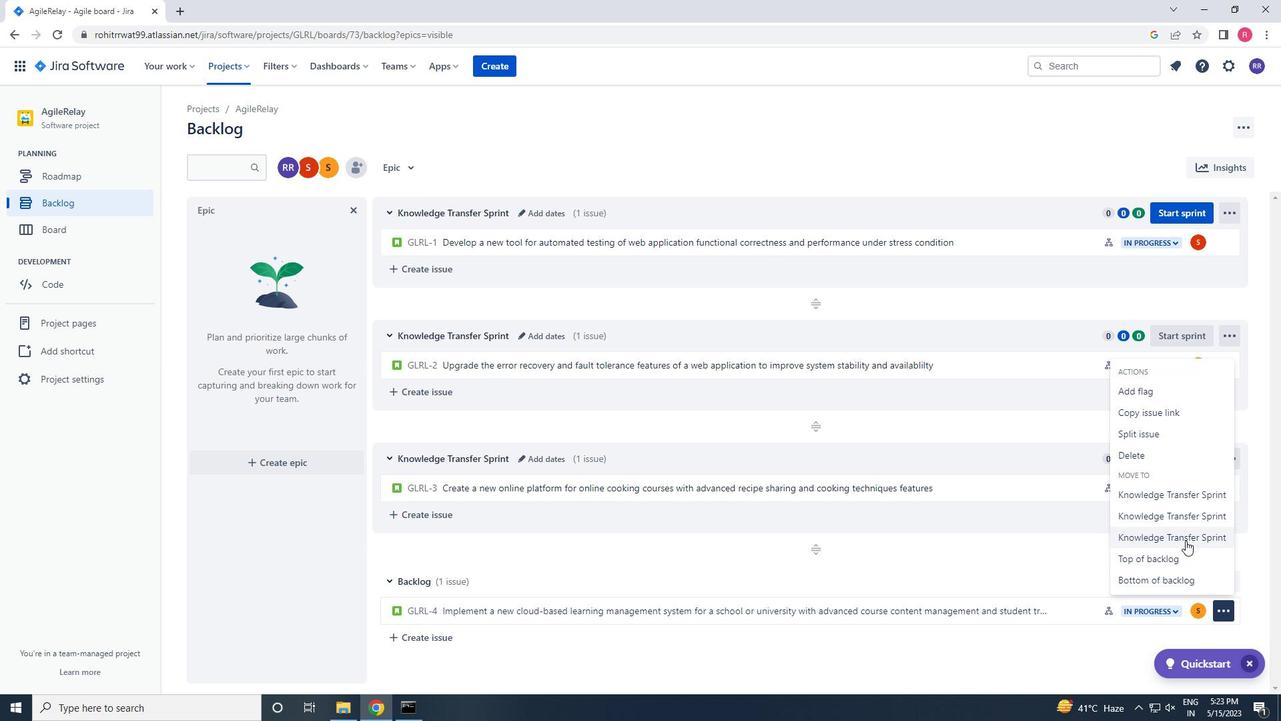 
